 Task: Create List Network Infrastructure in Board Website Content Management to Workspace Job Evaluation and Classification. Create List Cloud Computing in Board Business Process Improvement to Workspace Job Evaluation and Classification. Create List SaaS in Board Business Model Hypothesis Creation and Testing to Workspace Job Evaluation and Classification
Action: Mouse moved to (33, 292)
Screenshot: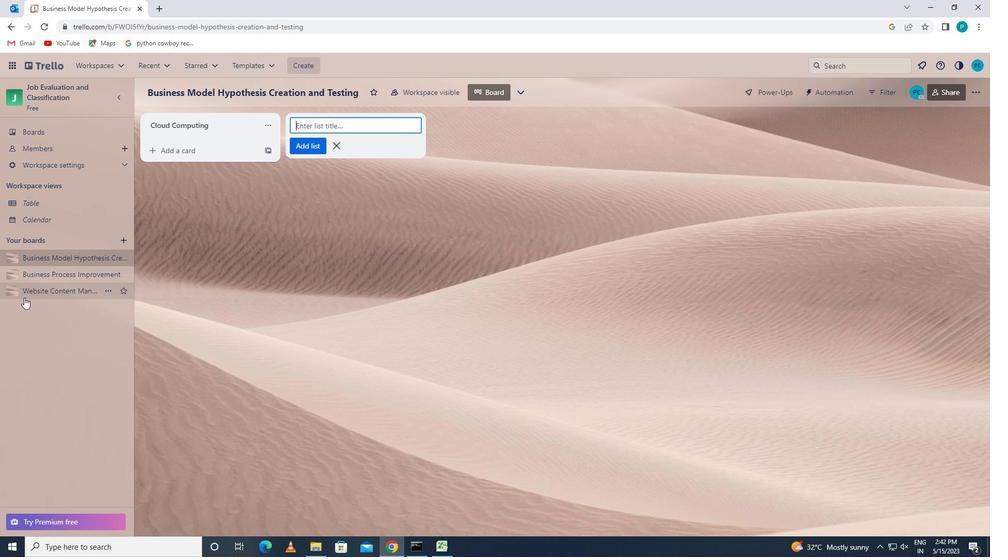 
Action: Mouse pressed left at (33, 292)
Screenshot: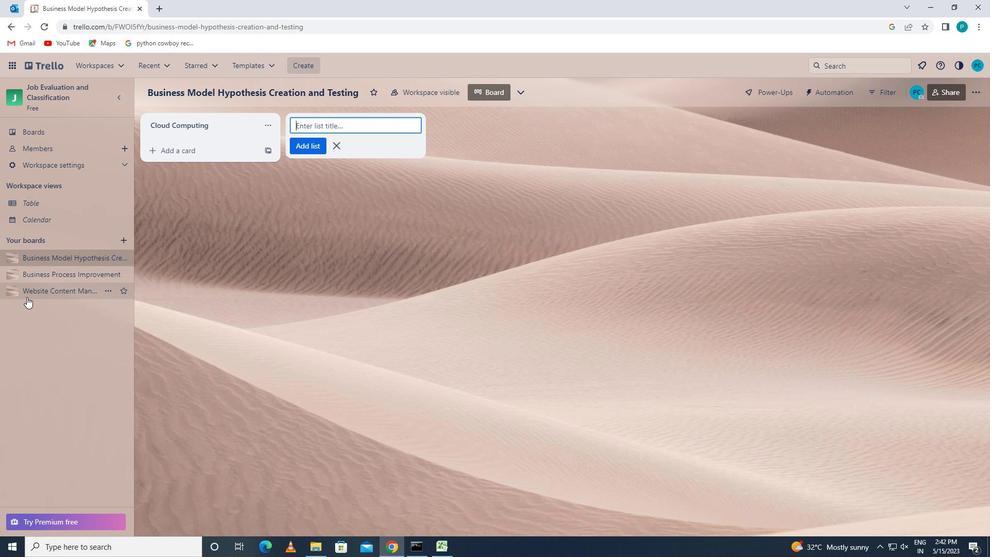 
Action: Mouse moved to (336, 129)
Screenshot: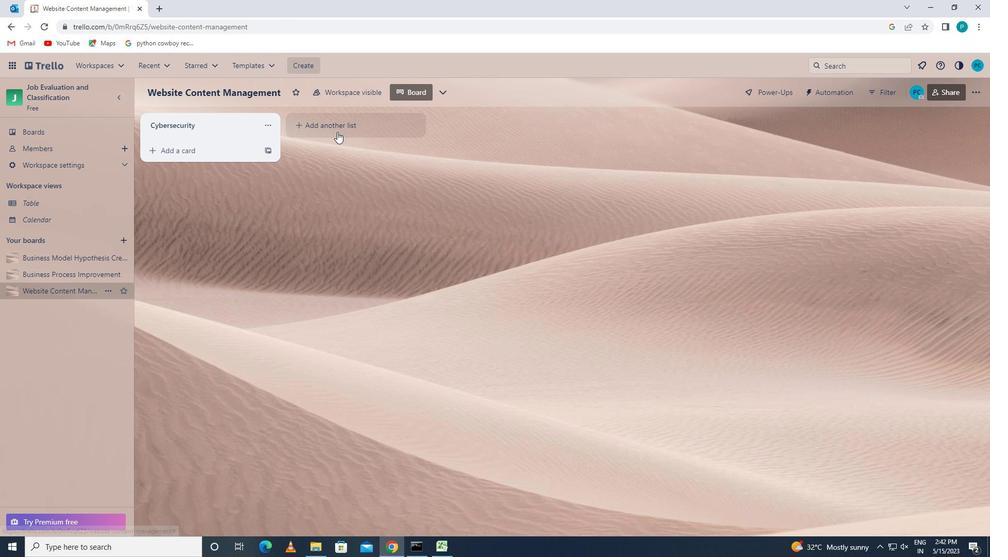 
Action: Mouse pressed left at (336, 129)
Screenshot: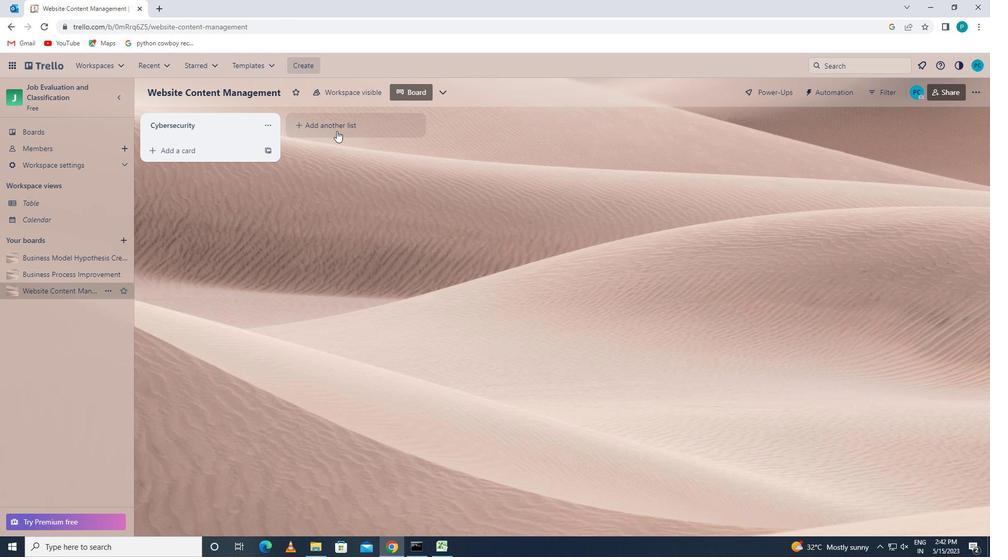 
Action: Key pressed <Key.caps_lock>n<Key.caps_lock>etwork<Key.space><Key.caps_lock>i<Key.caps_lock>nfrastructure
Screenshot: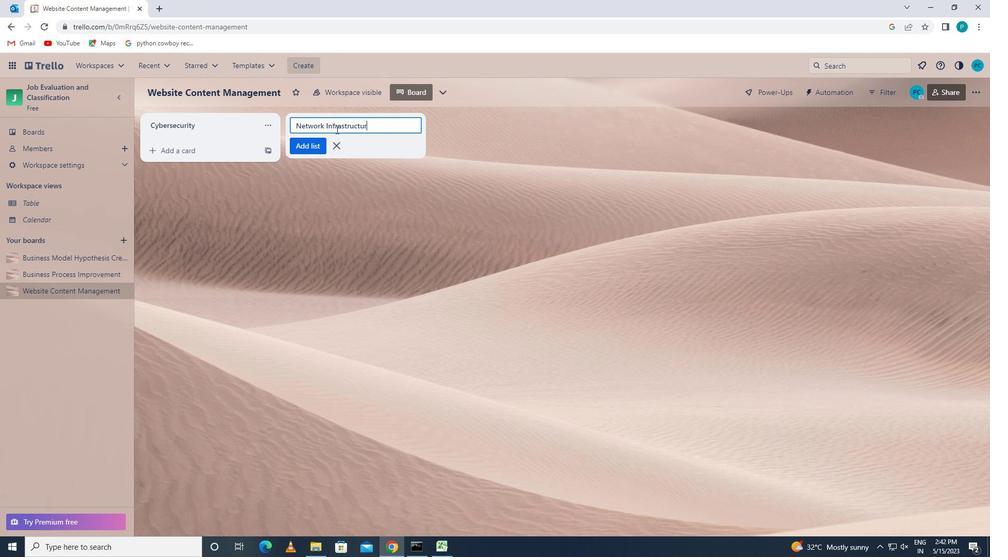 
Action: Mouse moved to (311, 144)
Screenshot: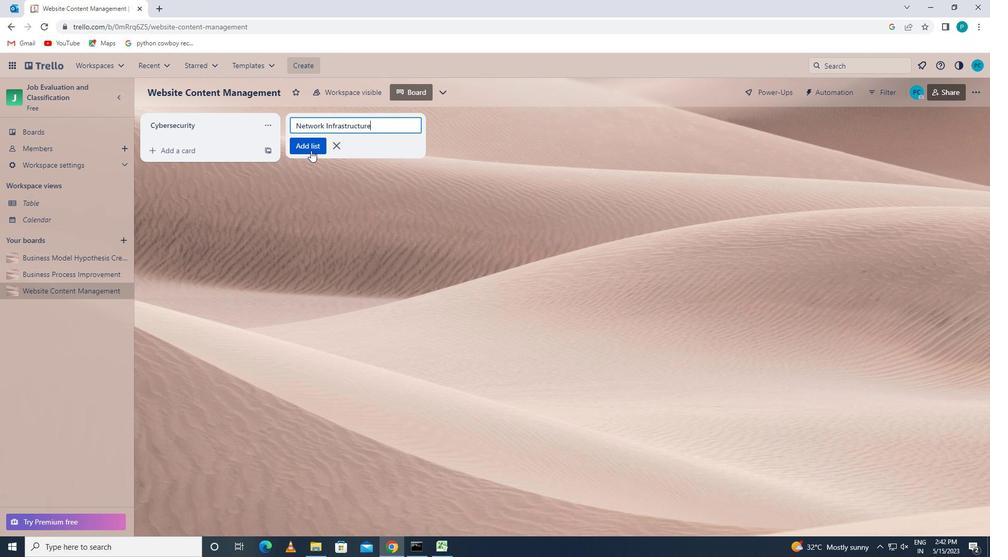 
Action: Mouse pressed left at (311, 144)
Screenshot: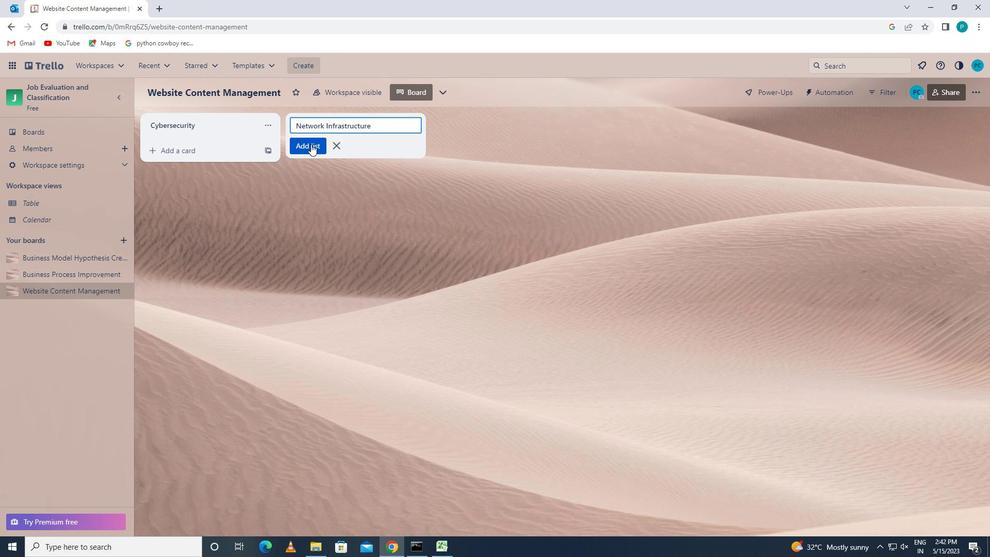
Action: Mouse moved to (50, 274)
Screenshot: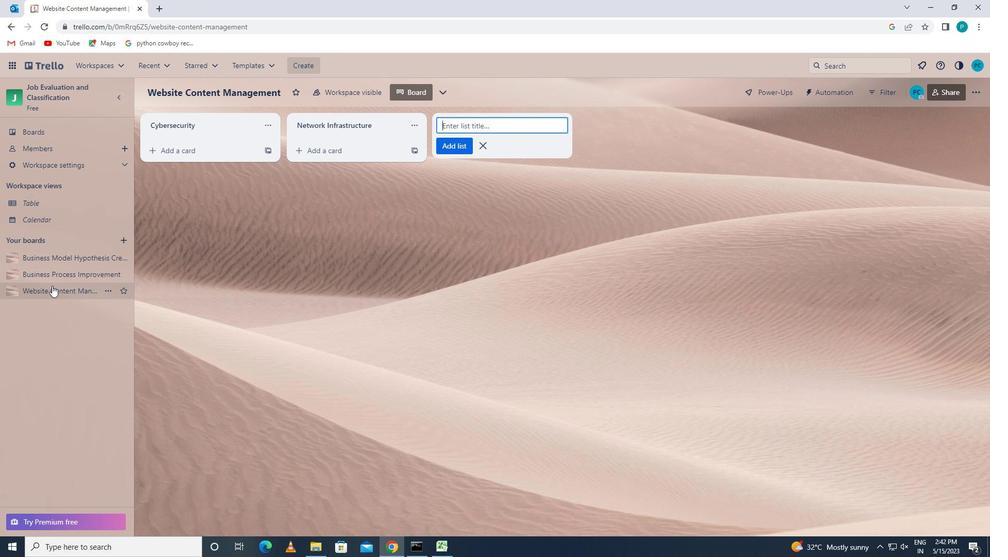 
Action: Mouse pressed left at (50, 274)
Screenshot: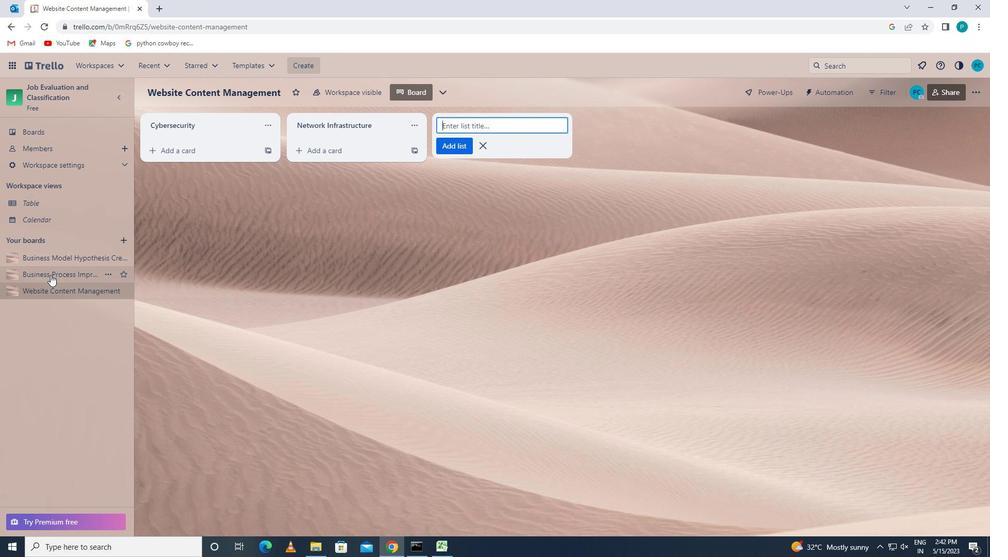 
Action: Mouse moved to (322, 127)
Screenshot: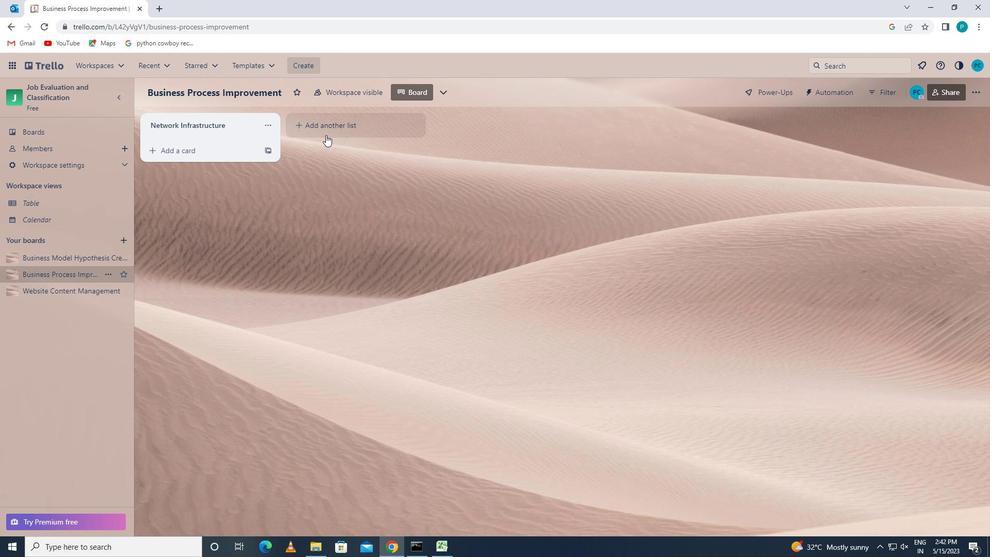 
Action: Mouse pressed left at (322, 127)
Screenshot: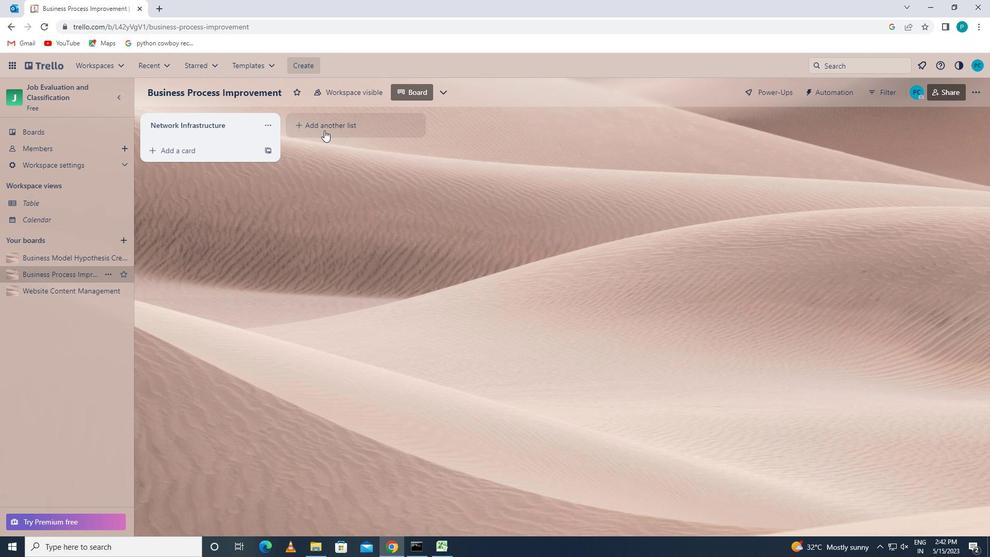 
Action: Key pressed <Key.caps_lock>c<Key.caps_lock>loud<Key.space><Key.caps_lock>c<Key.caps_lock>omputing
Screenshot: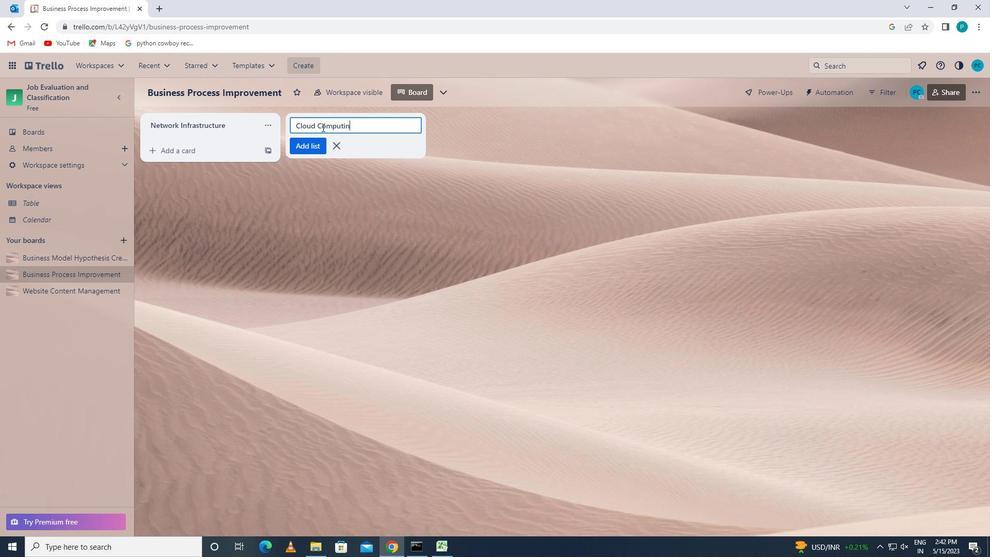 
Action: Mouse moved to (297, 148)
Screenshot: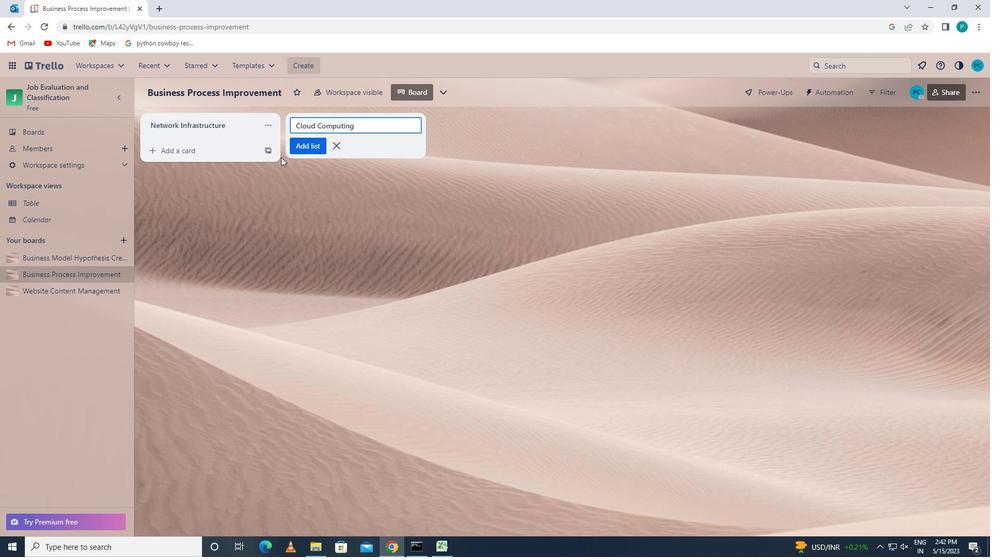 
Action: Mouse pressed left at (297, 148)
Screenshot: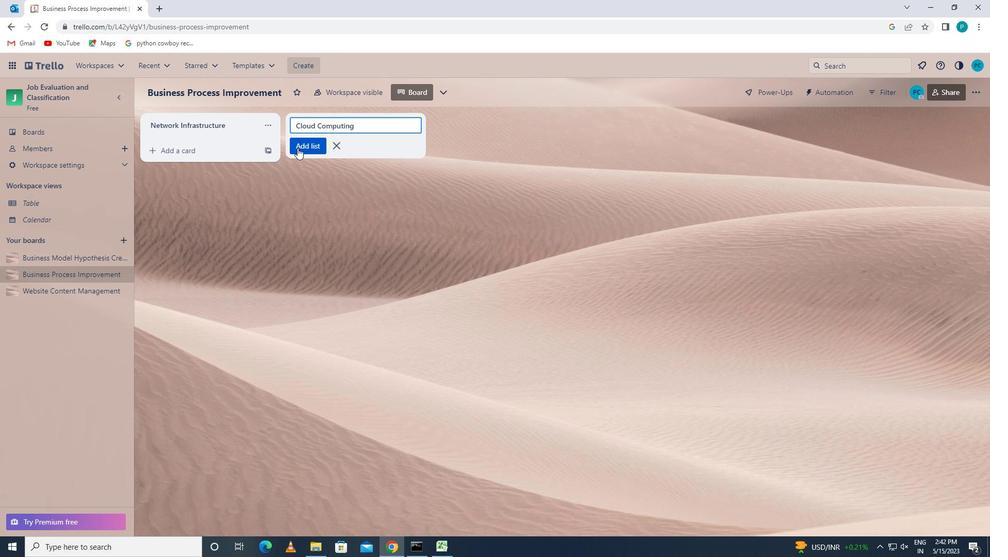 
Action: Mouse moved to (63, 255)
Screenshot: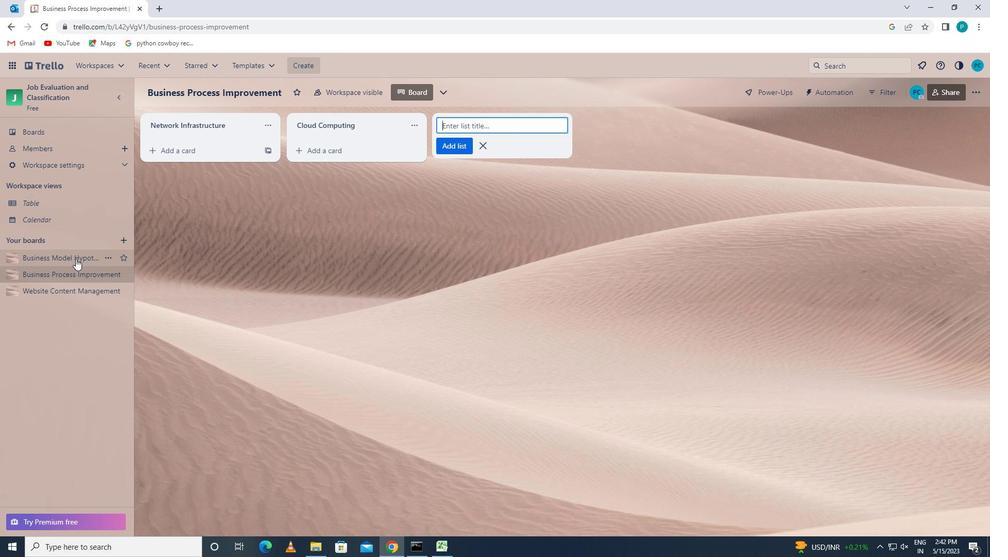 
Action: Mouse pressed left at (63, 255)
Screenshot: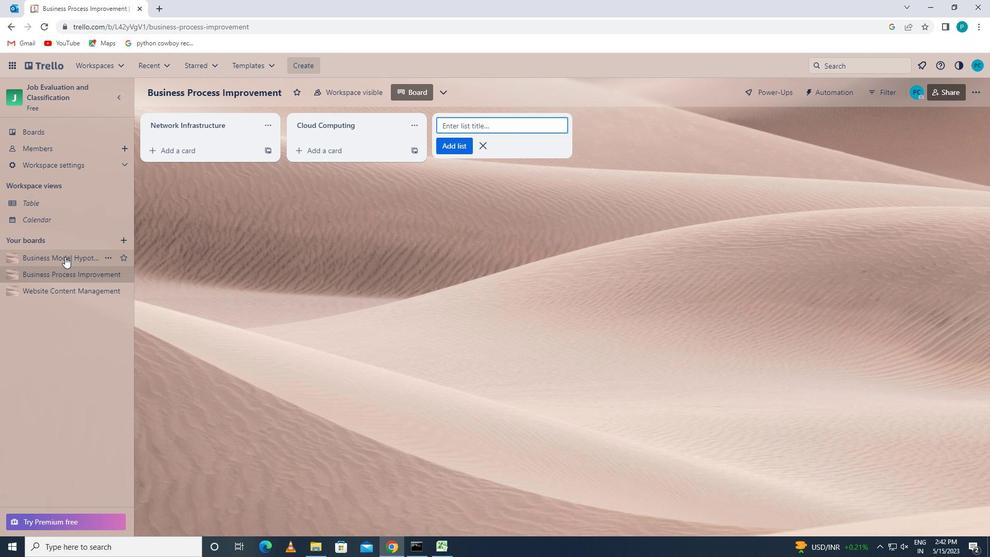 
Action: Mouse moved to (317, 125)
Screenshot: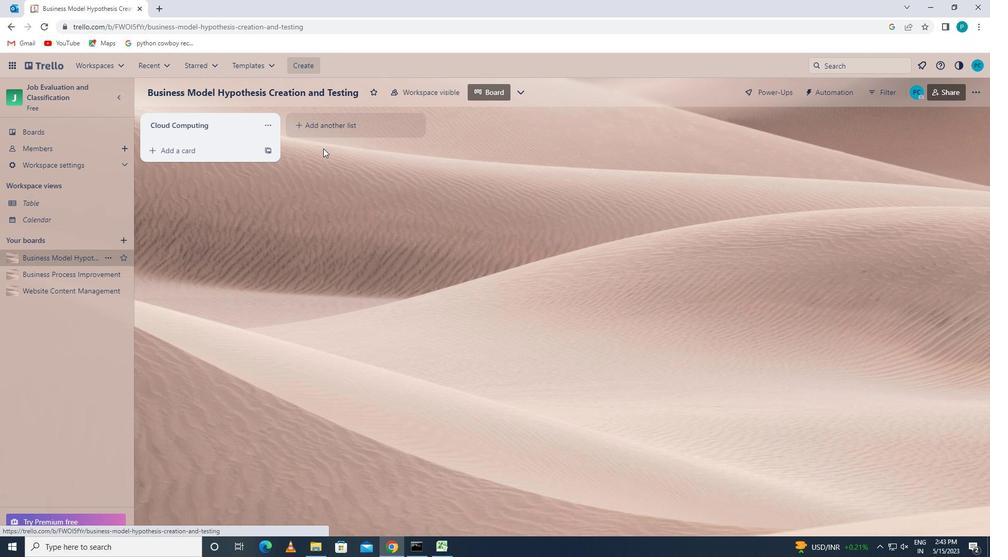 
Action: Mouse pressed left at (317, 125)
Screenshot: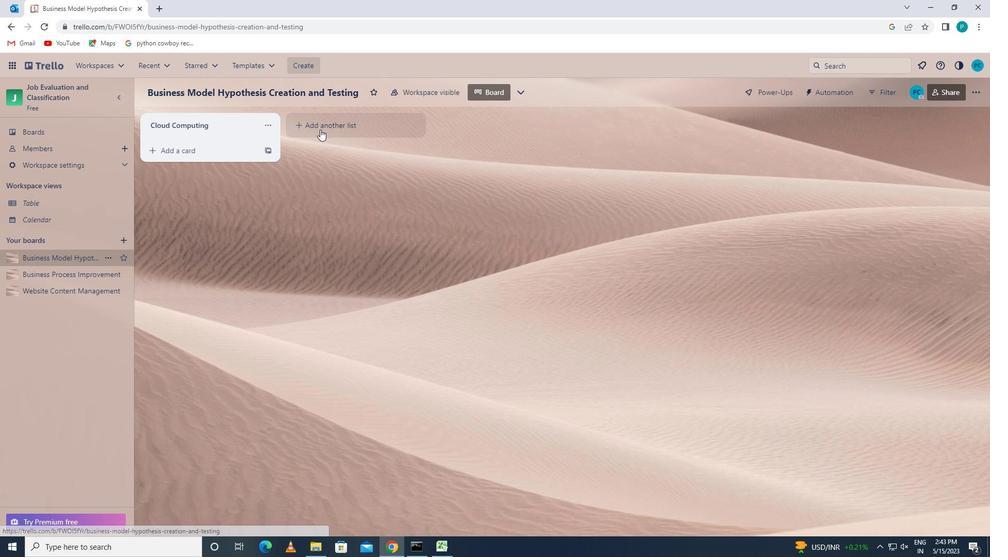 
Action: Key pressed <Key.caps_lock>s<Key.caps_lock>aas<Key.space>
Screenshot: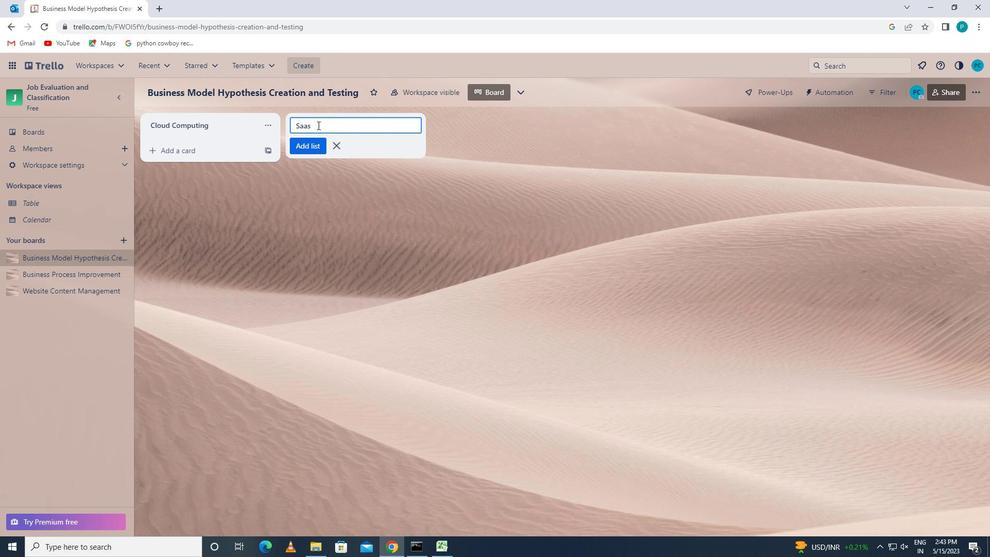 
Action: Mouse moved to (311, 148)
Screenshot: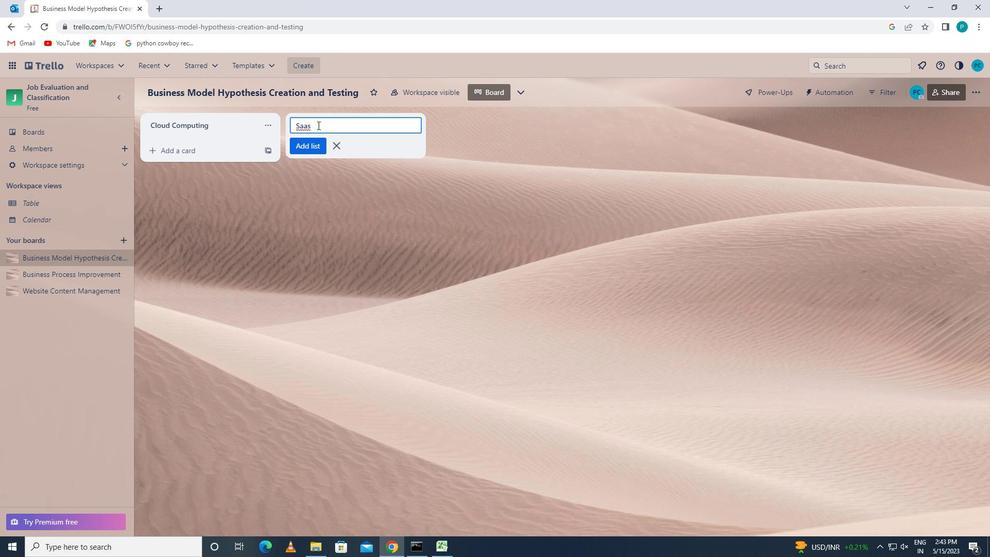 
Action: Mouse pressed left at (311, 148)
Screenshot: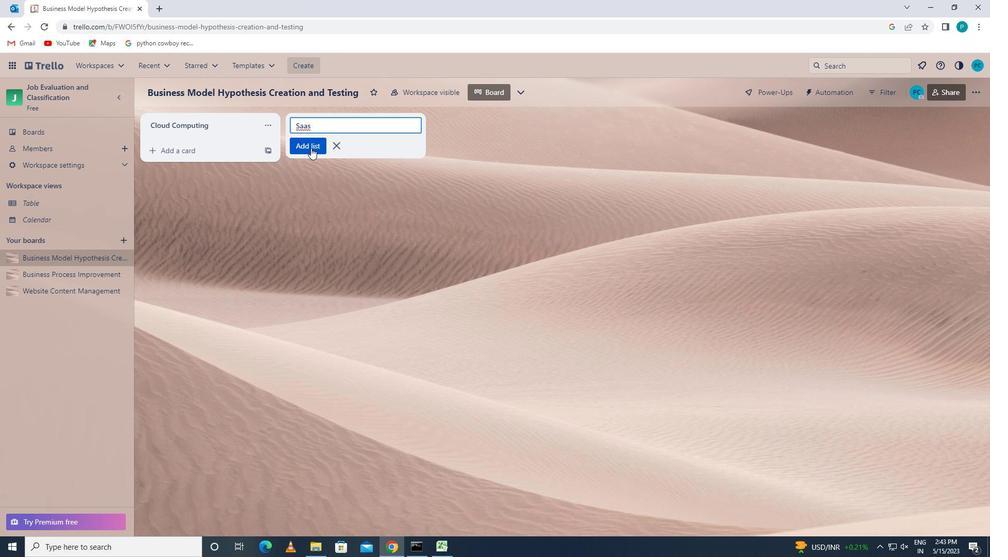 
Action: Mouse moved to (311, 149)
Screenshot: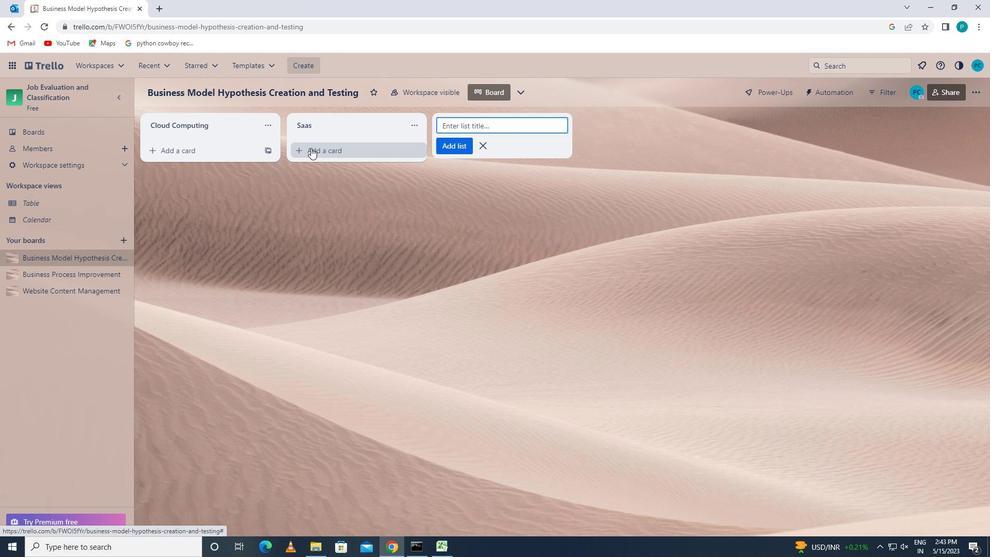 
